 Task: Create a section Escape Velocity and in the section, add a milestone Email Marketing Automation in the project WorthyTech.
Action: Mouse moved to (80, 409)
Screenshot: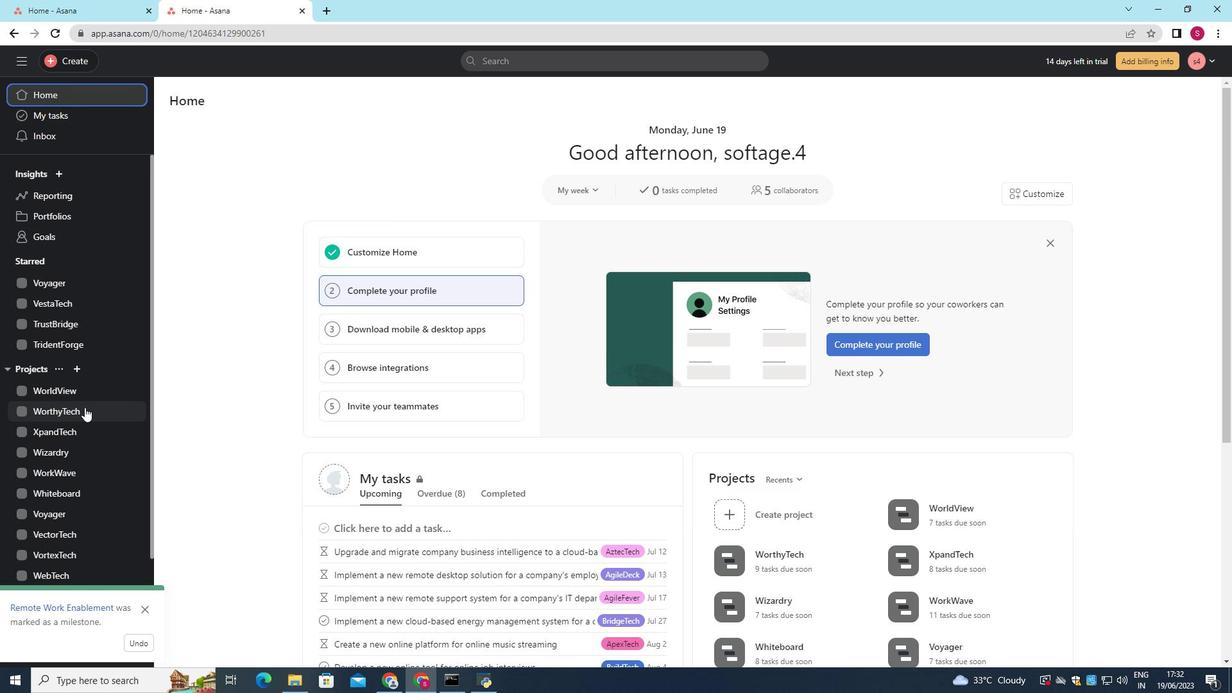 
Action: Mouse pressed left at (80, 409)
Screenshot: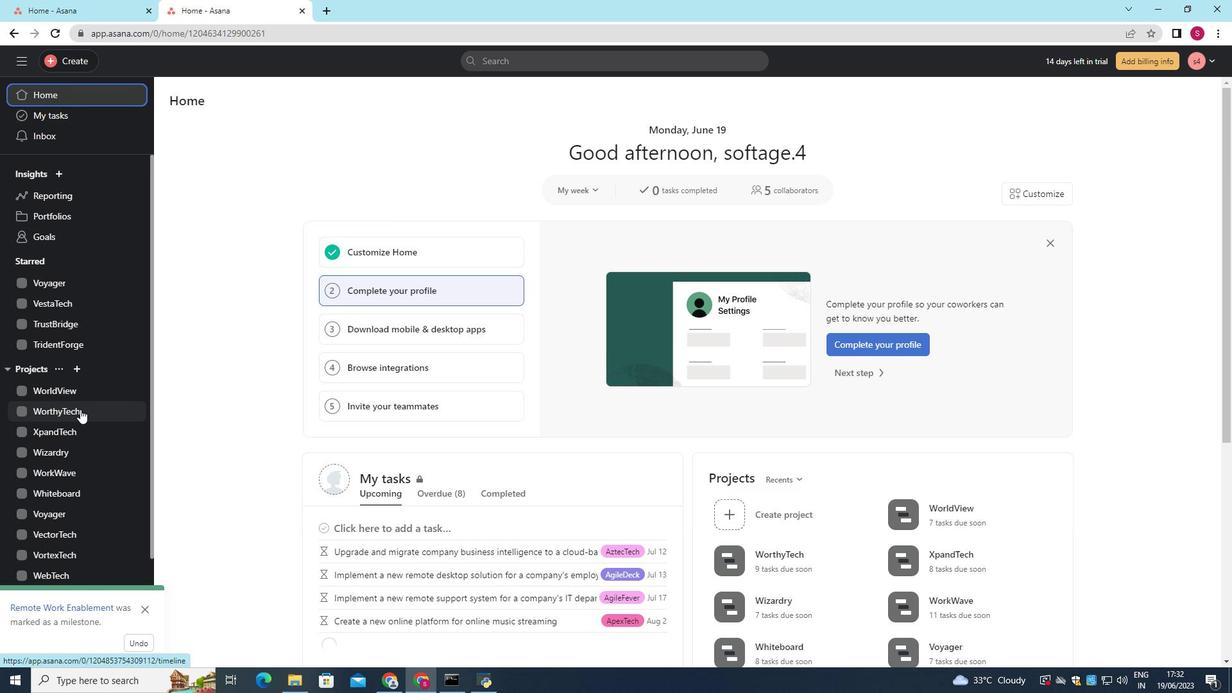 
Action: Mouse moved to (184, 560)
Screenshot: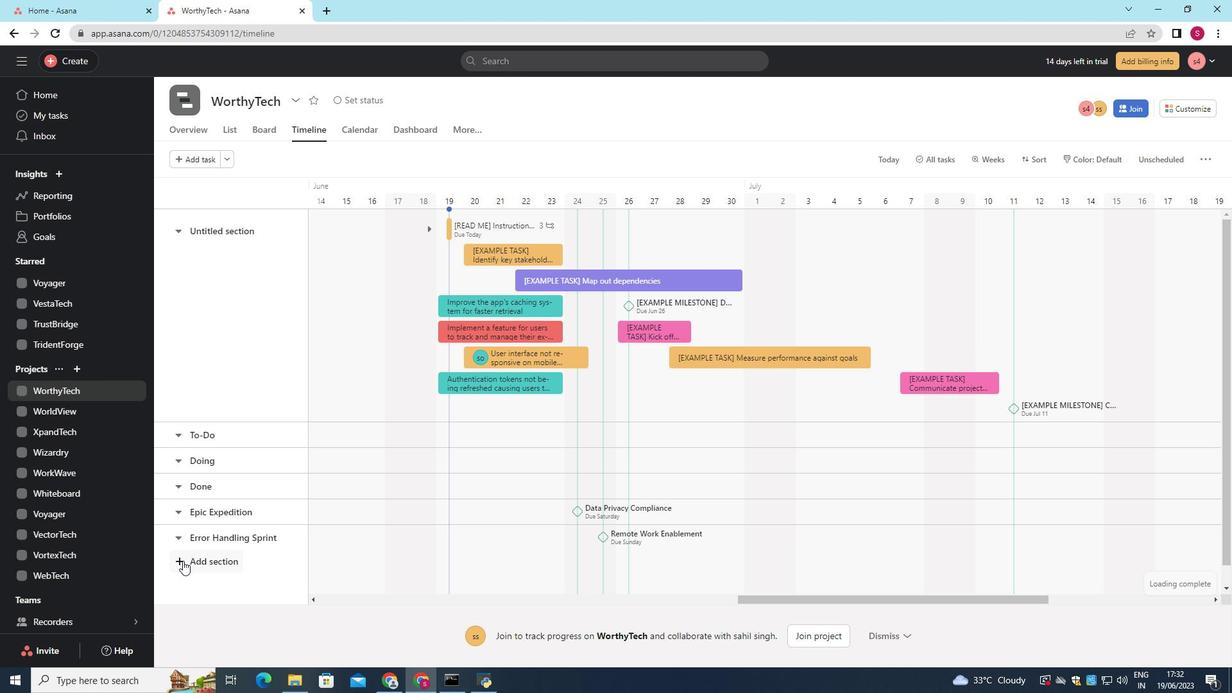 
Action: Mouse pressed left at (184, 560)
Screenshot: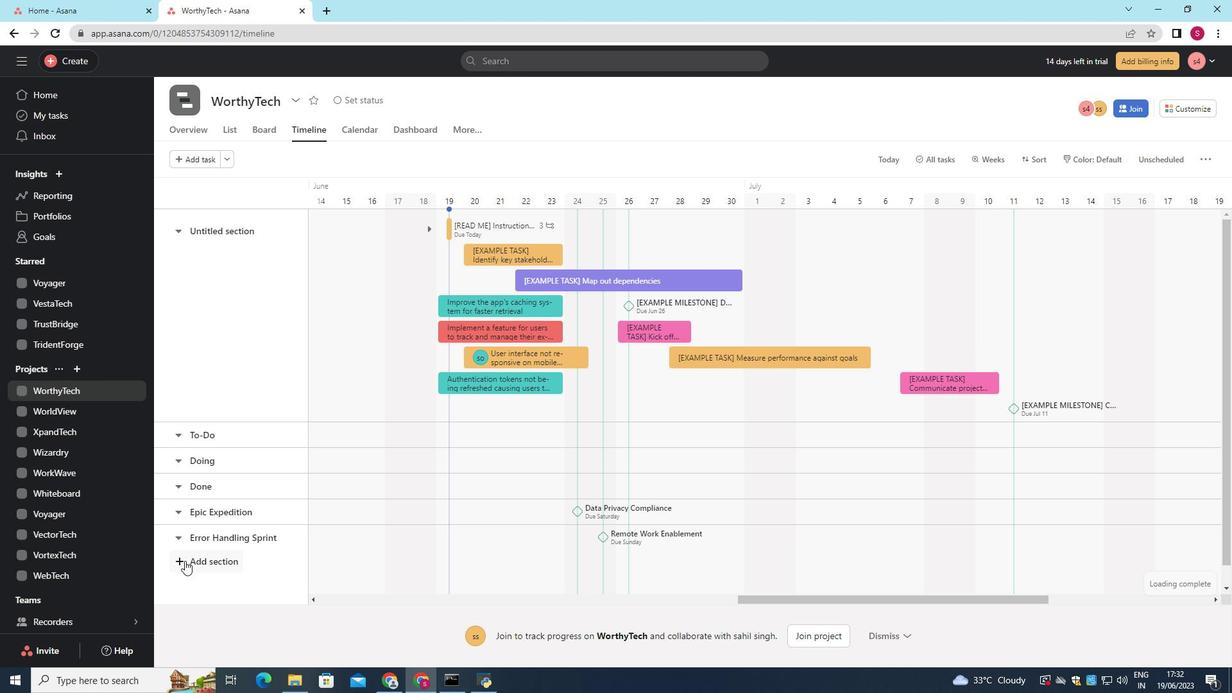 
Action: Mouse moved to (189, 556)
Screenshot: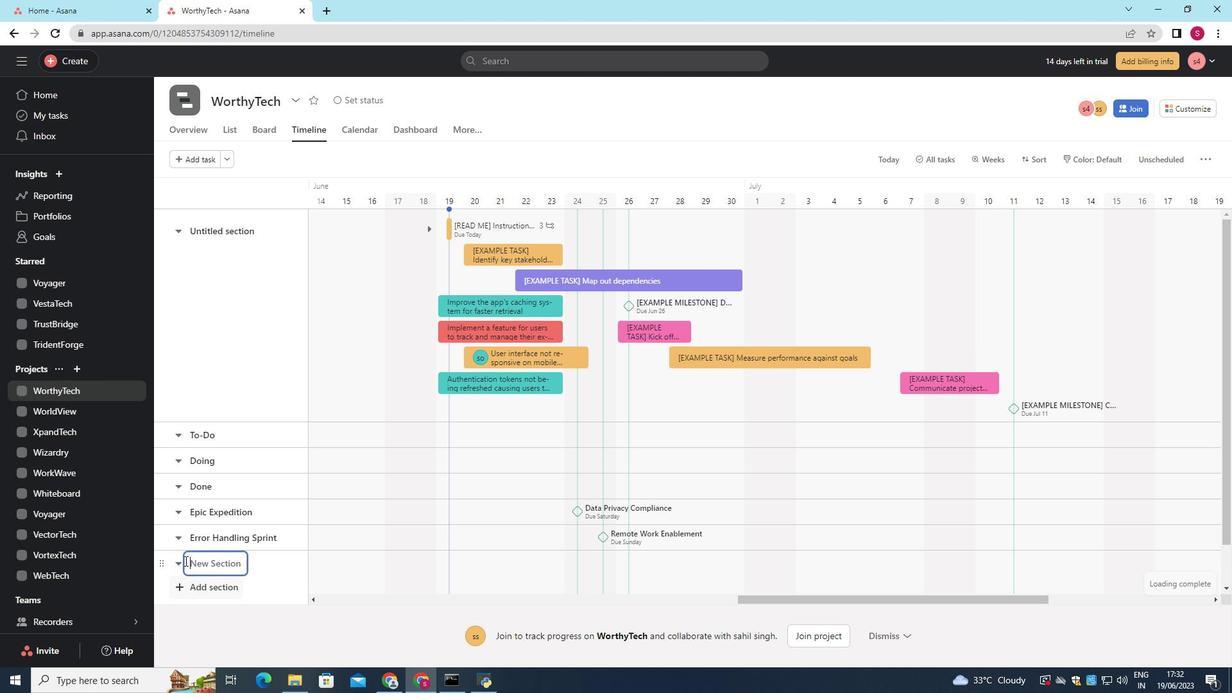 
Action: Key pressed <Key.shift>Escape<Key.space><Key.shift>Velocity
Screenshot: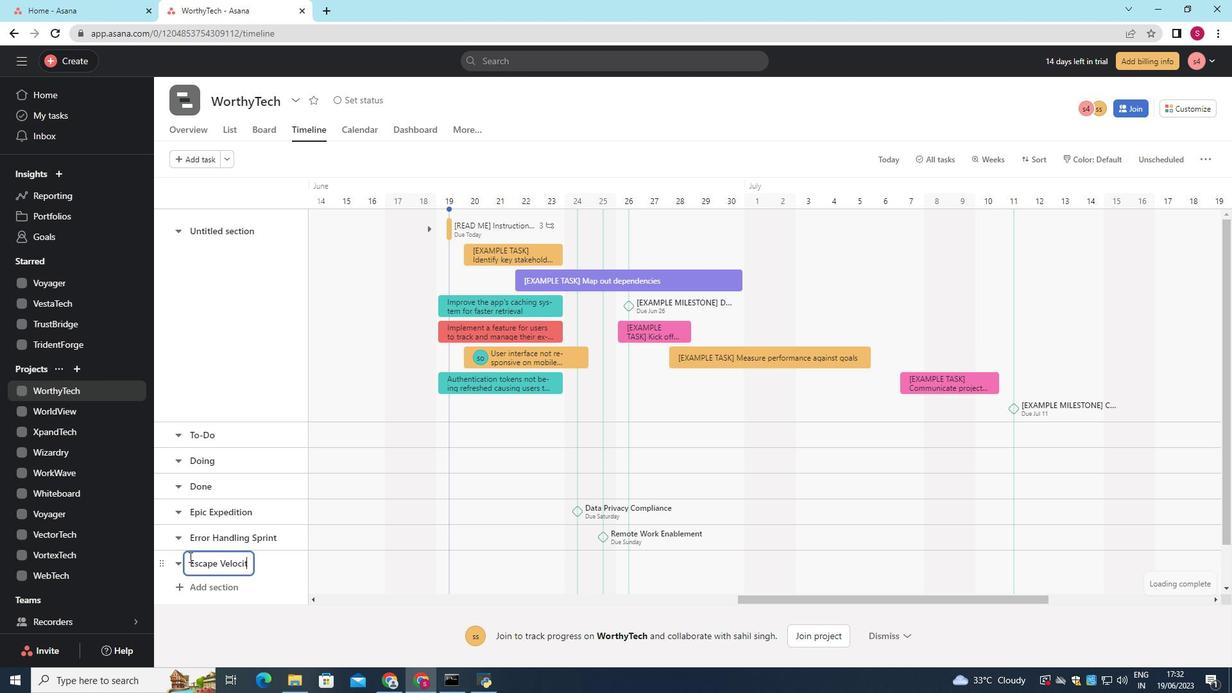 
Action: Mouse moved to (468, 559)
Screenshot: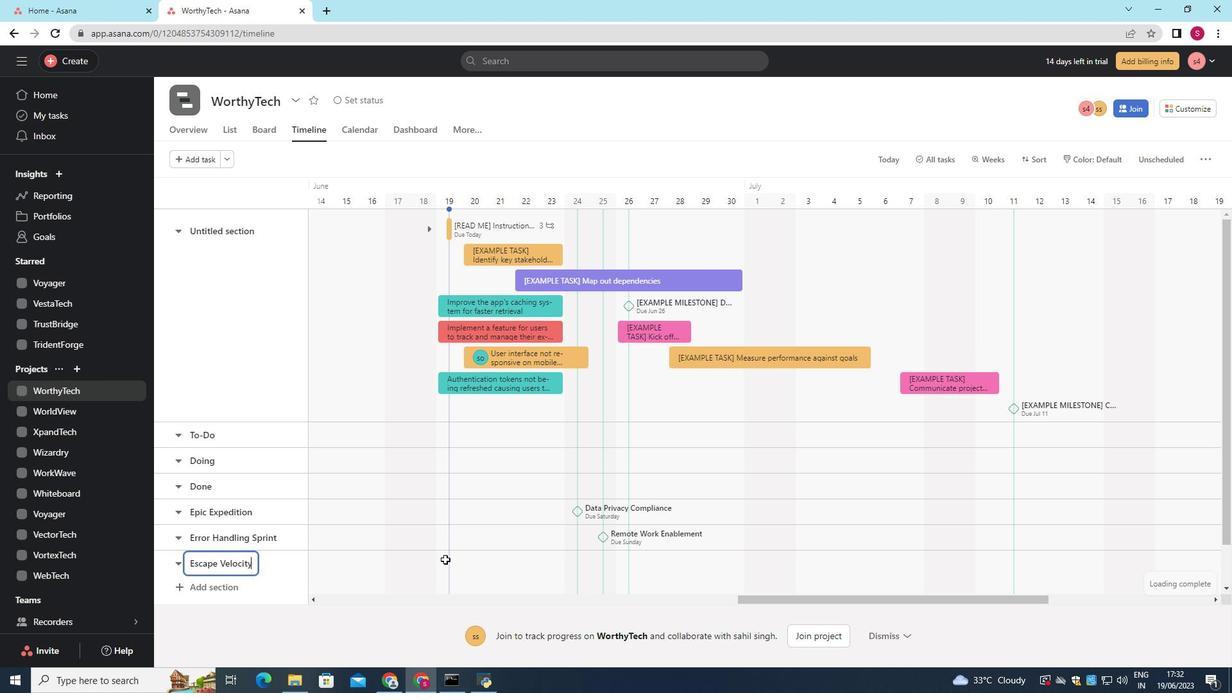 
Action: Mouse pressed left at (468, 559)
Screenshot: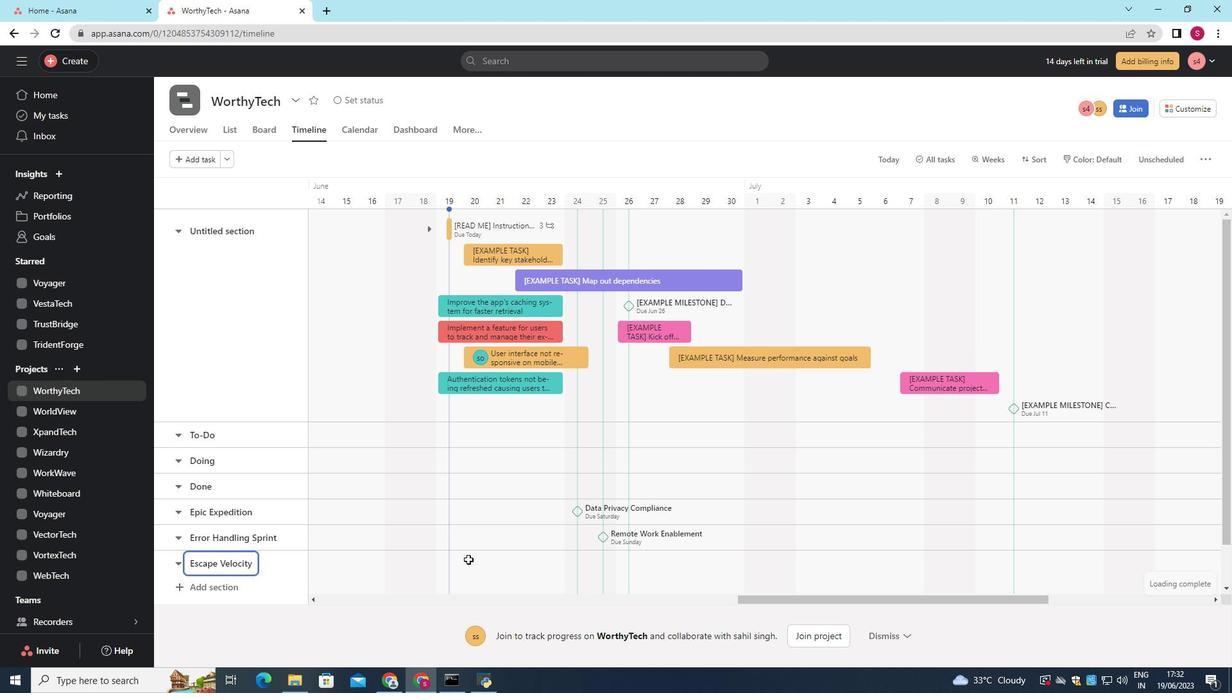 
Action: Key pressed <Key.shift>Email<Key.space><Key.shift>Marketing<Key.space><Key.shift>Automation
Screenshot: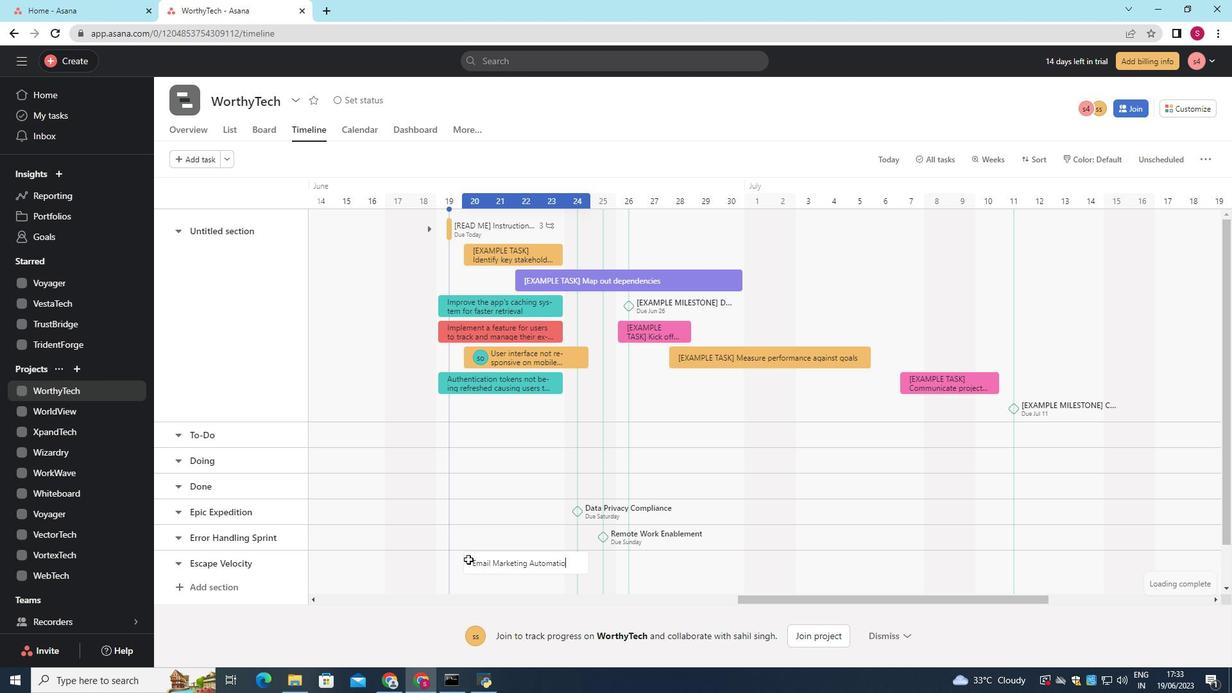 
Action: Mouse moved to (464, 558)
Screenshot: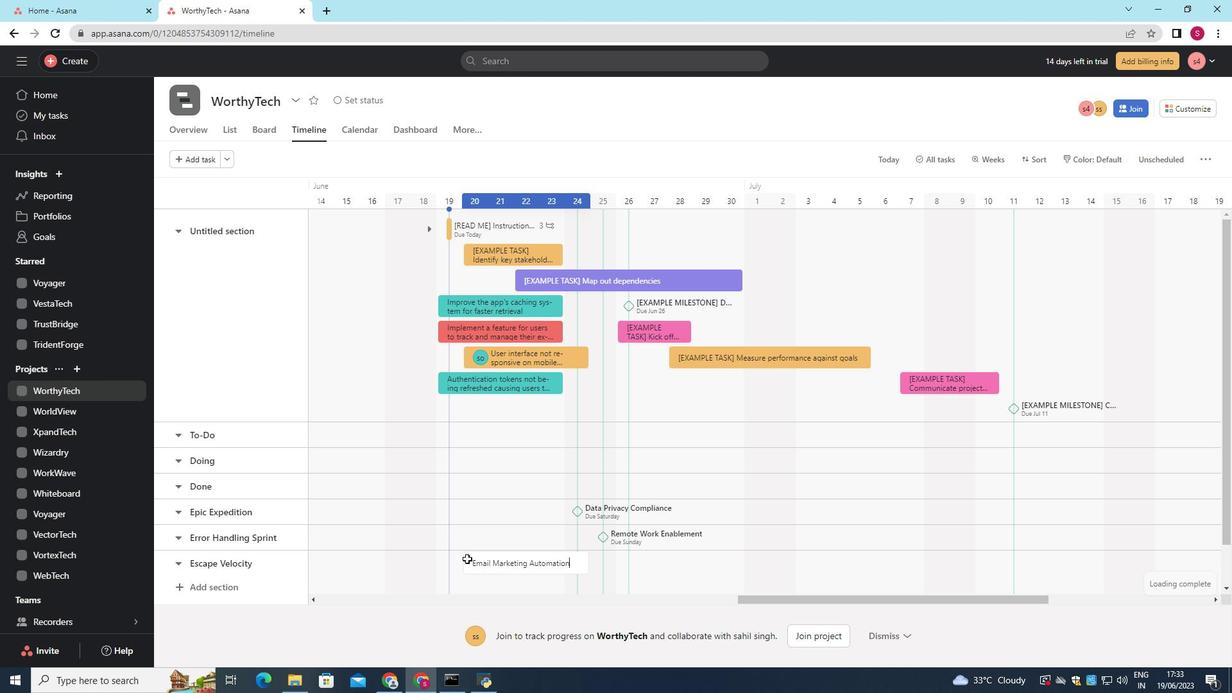 
Action: Key pressed <Key.enter>
Screenshot: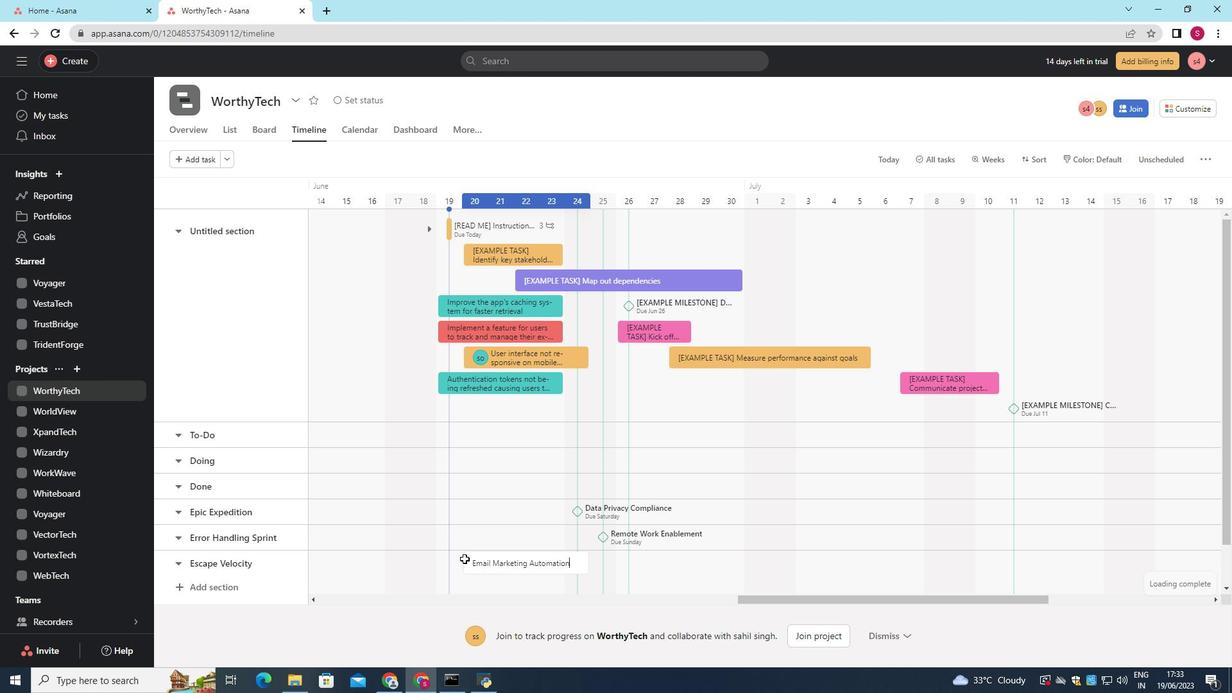 
Action: Mouse moved to (521, 559)
Screenshot: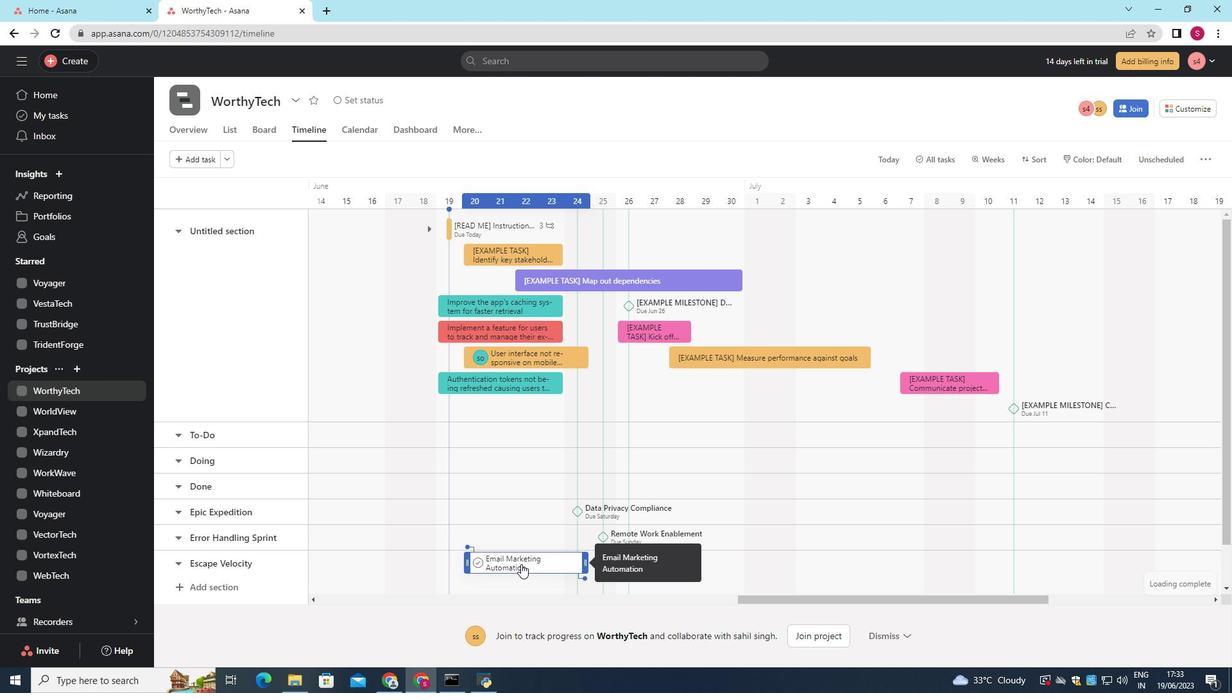 
Action: Mouse pressed right at (521, 559)
Screenshot: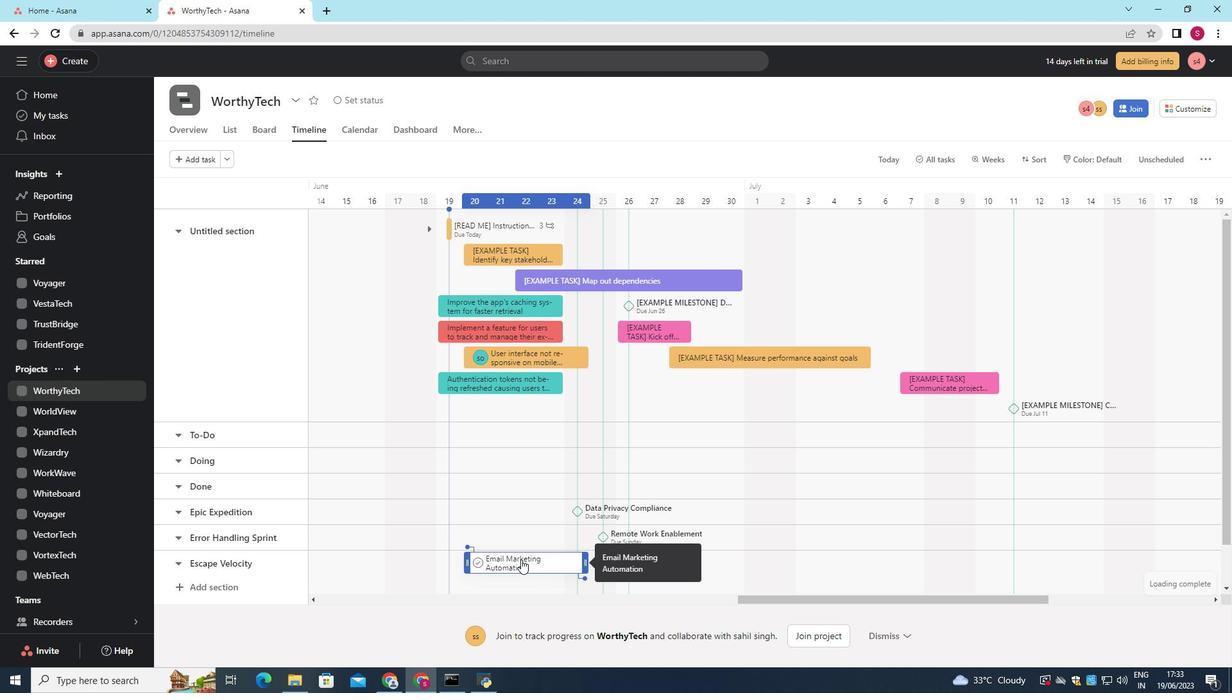 
Action: Mouse moved to (574, 489)
Screenshot: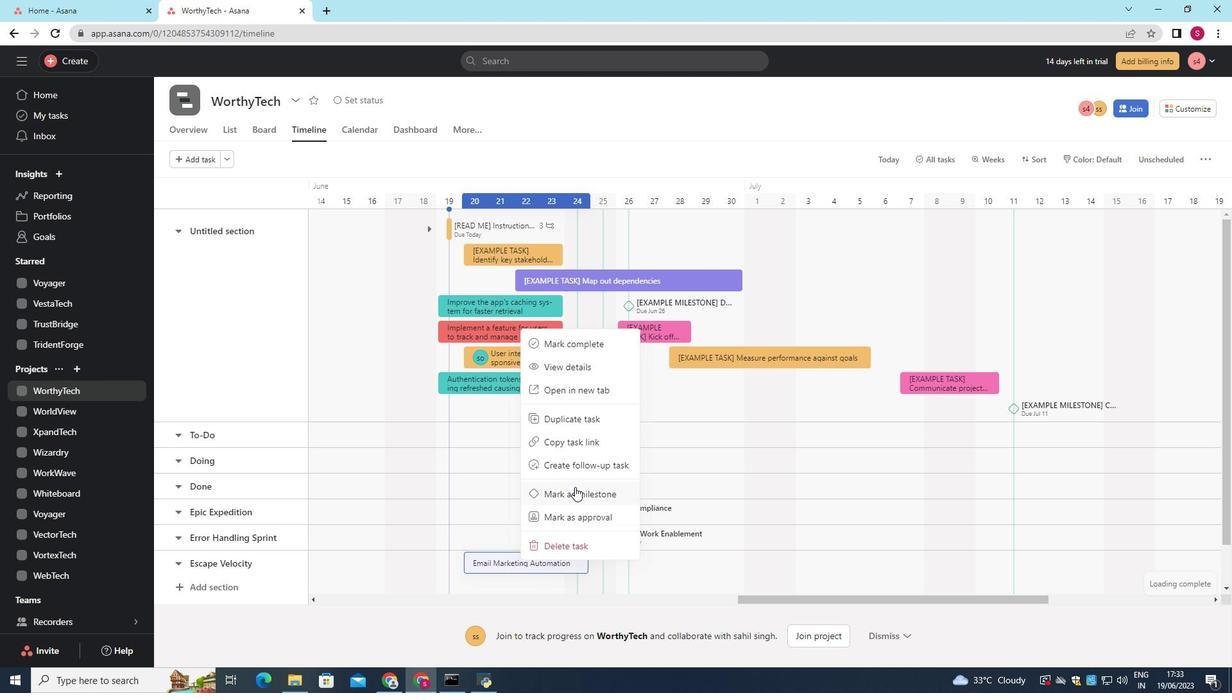
Action: Mouse pressed left at (574, 489)
Screenshot: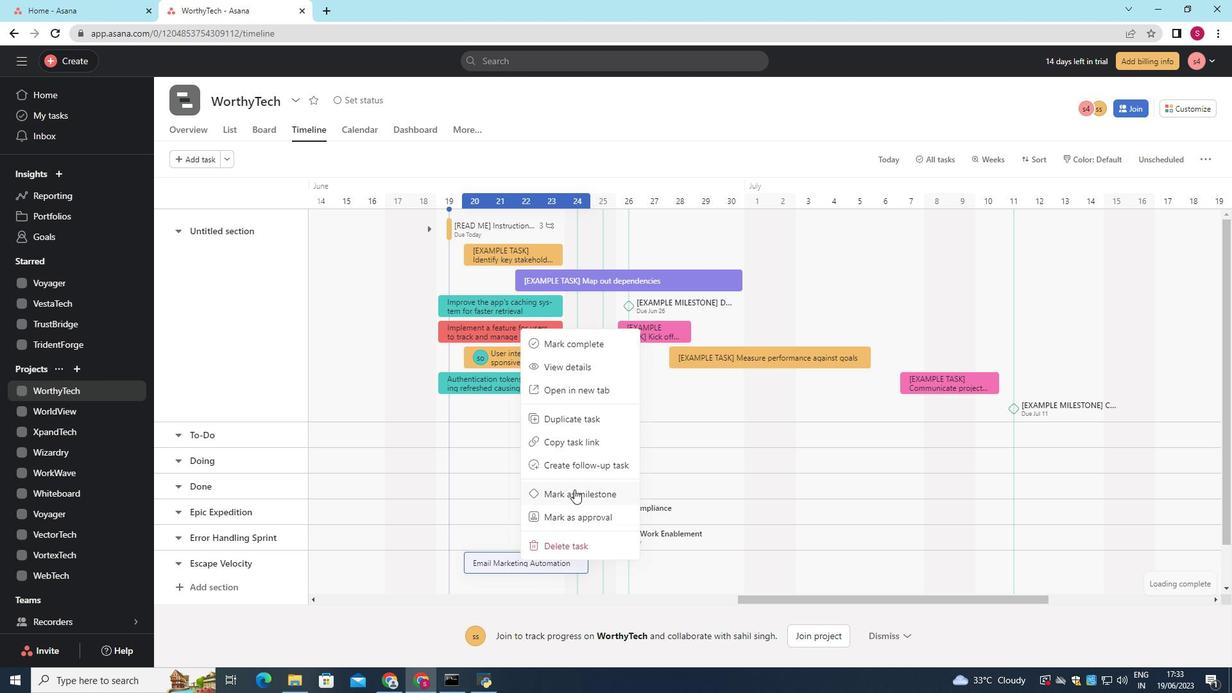 
